 Task: Save favorite listings for ranch-style homes in Boise, Idaho, with a minimum of 3 beds and a three-car garage, and create a shortlist of properties with mountain views.
Action: Mouse moved to (158, 137)
Screenshot: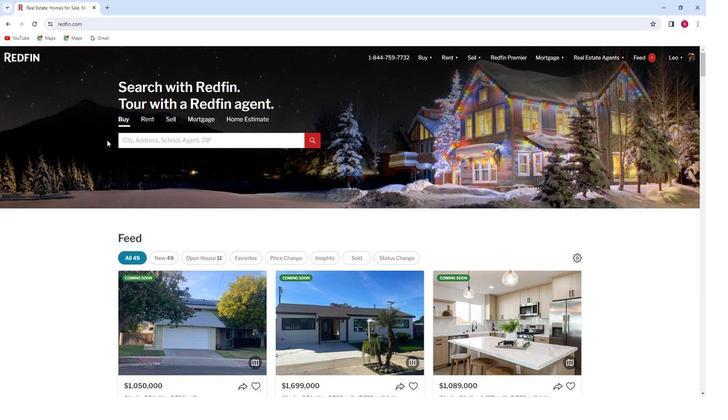 
Action: Mouse pressed left at (158, 137)
Screenshot: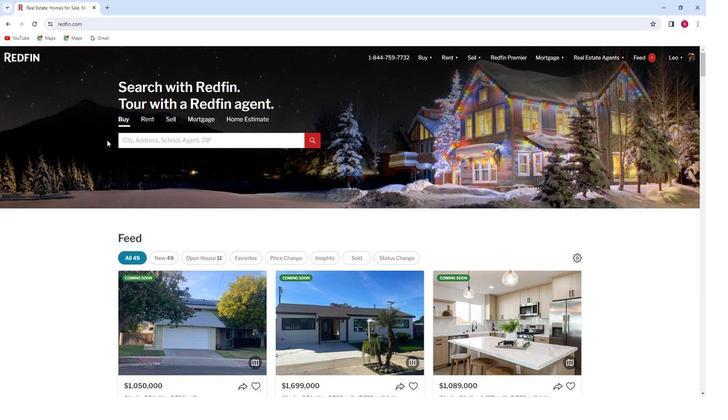 
Action: Key pressed <Key.shift><Key.shift><Key.shift><Key.shift><Key.shift><Key.shift><Key.shift><Key.shift><Key.shift><Key.shift>Boise,<Key.space>
Screenshot: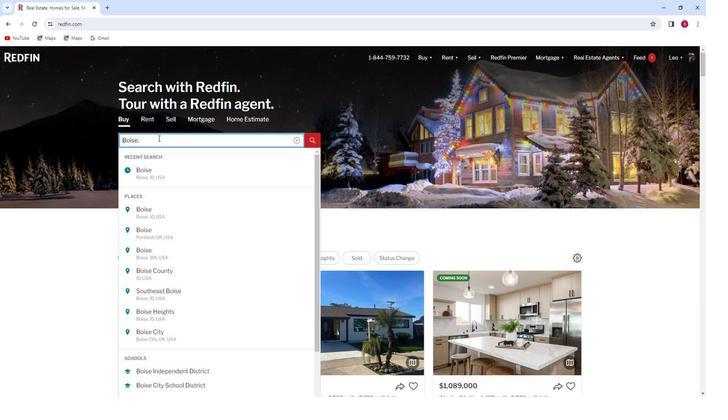 
Action: Mouse moved to (176, 217)
Screenshot: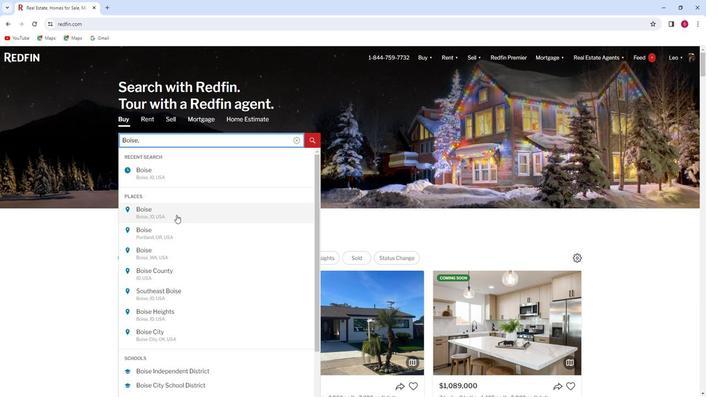 
Action: Mouse pressed left at (176, 217)
Screenshot: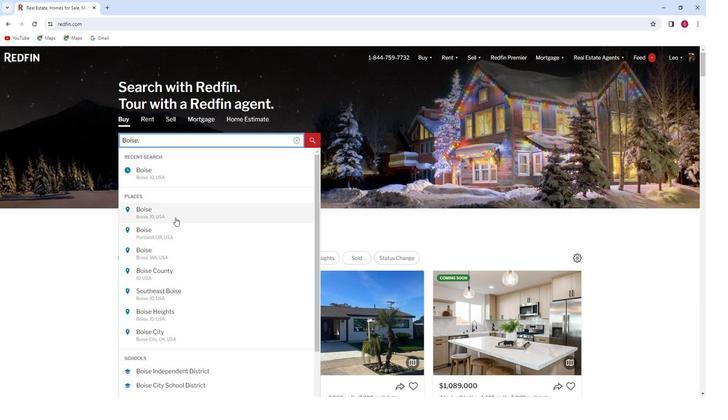 
Action: Mouse moved to (623, 106)
Screenshot: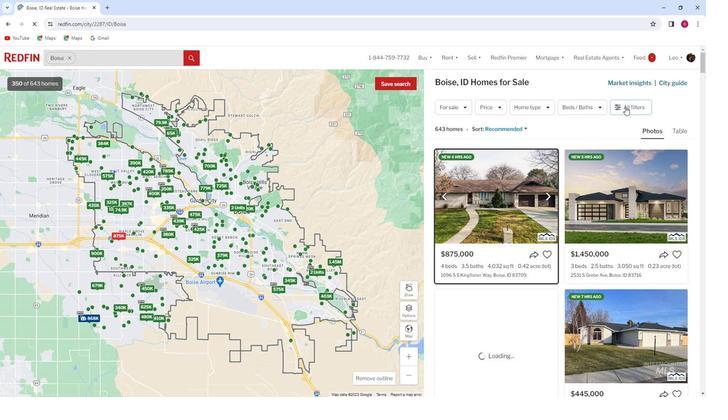 
Action: Mouse pressed left at (623, 106)
Screenshot: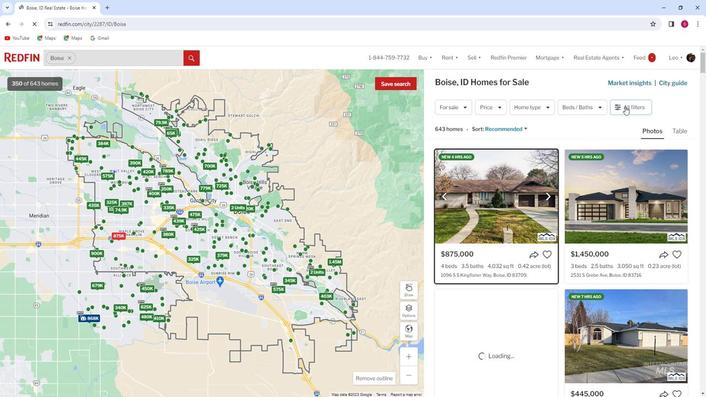 
Action: Mouse moved to (629, 105)
Screenshot: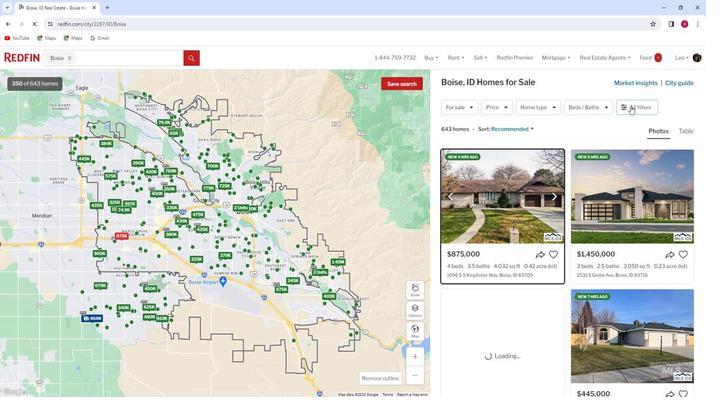 
Action: Mouse pressed left at (629, 105)
Screenshot: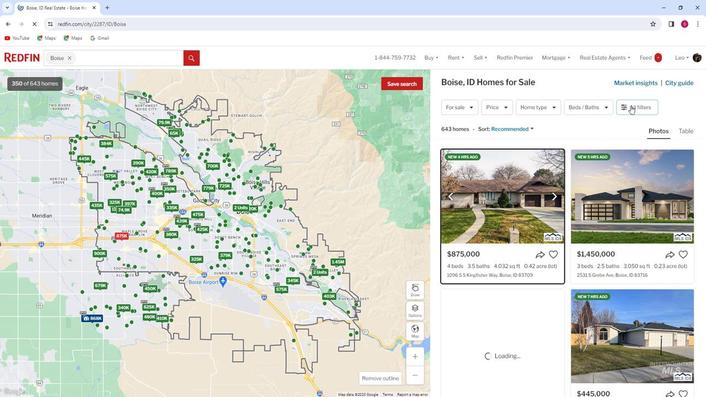 
Action: Mouse pressed left at (629, 105)
Screenshot: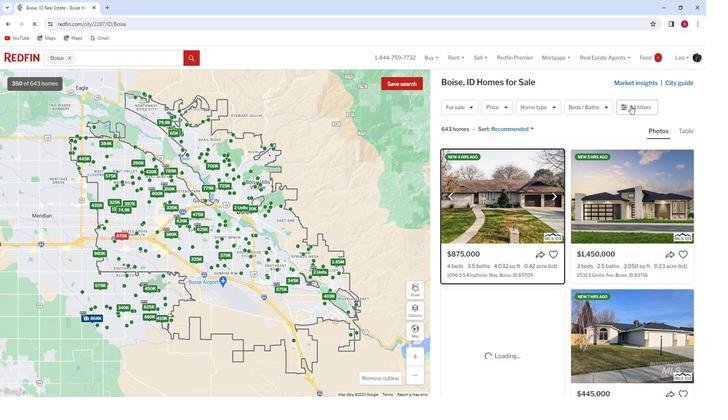 
Action: Mouse moved to (630, 105)
Screenshot: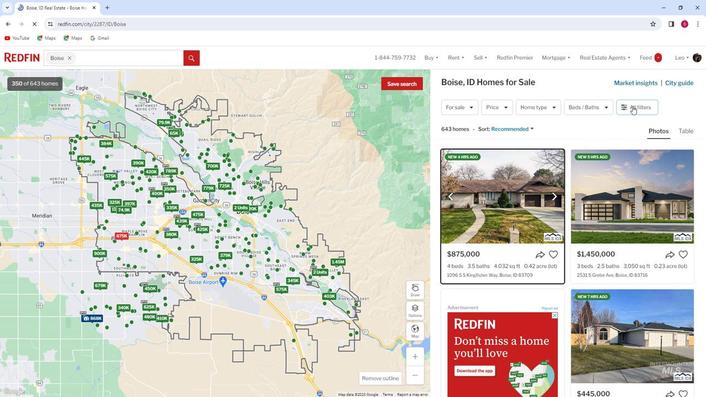 
Action: Mouse pressed left at (630, 105)
Screenshot: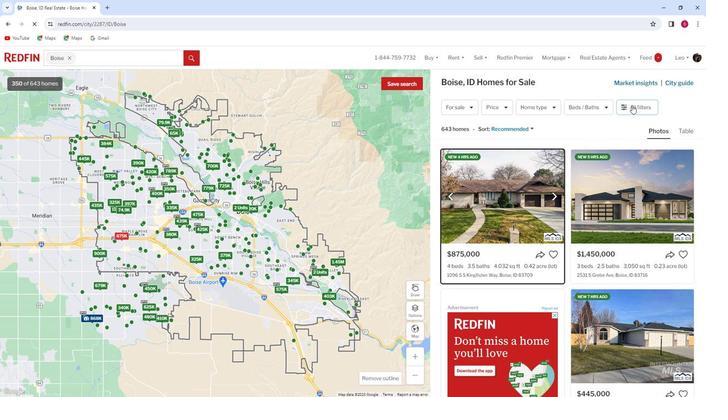 
Action: Mouse moved to (501, 252)
Screenshot: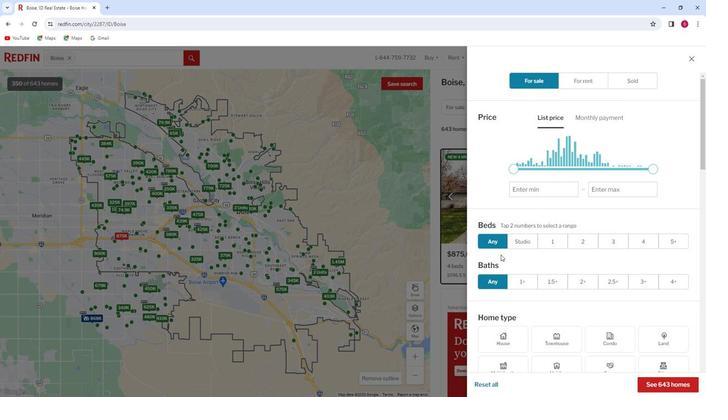 
Action: Mouse scrolled (501, 252) with delta (0, 0)
Screenshot: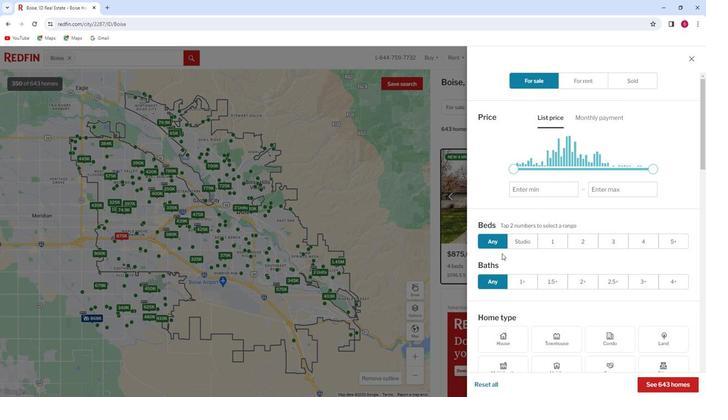 
Action: Mouse scrolled (501, 252) with delta (0, 0)
Screenshot: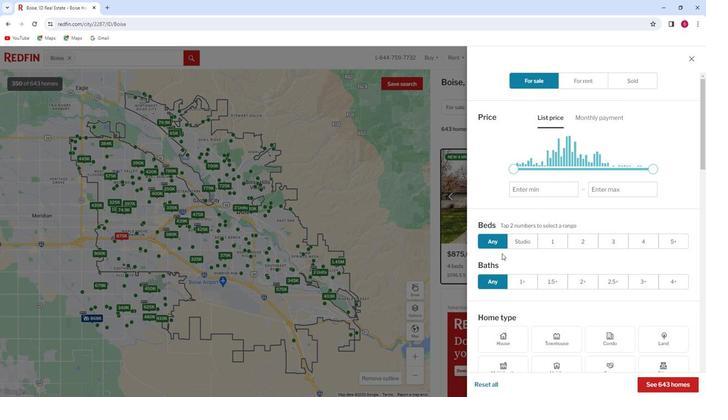 
Action: Mouse moved to (608, 164)
Screenshot: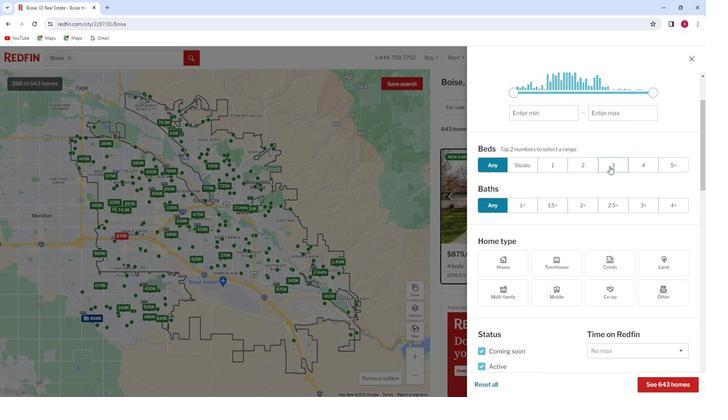 
Action: Mouse pressed left at (608, 164)
Screenshot: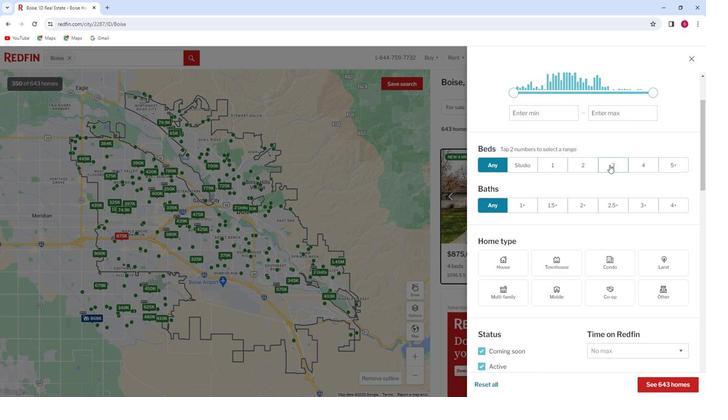 
Action: Mouse moved to (608, 164)
Screenshot: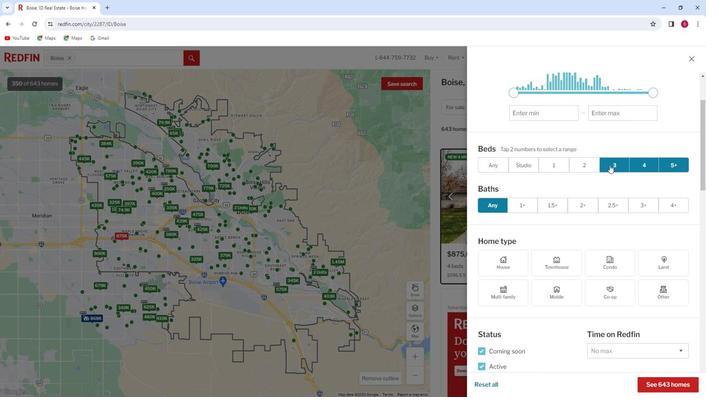 
Action: Mouse pressed left at (608, 164)
Screenshot: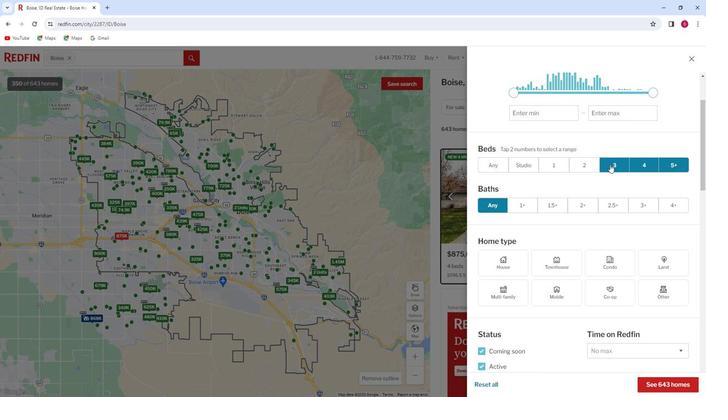
Action: Mouse moved to (569, 204)
Screenshot: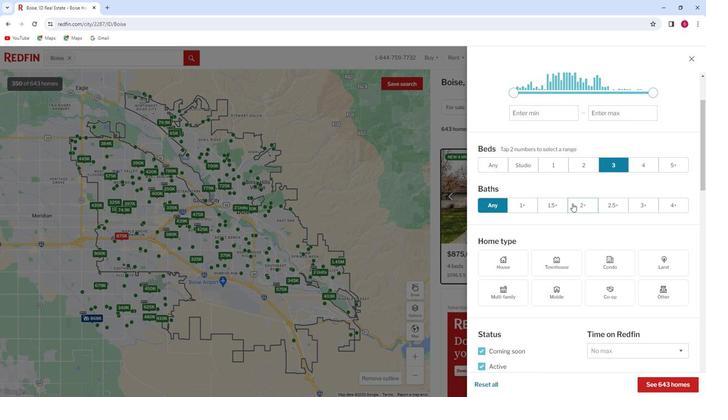 
Action: Mouse scrolled (569, 204) with delta (0, 0)
Screenshot: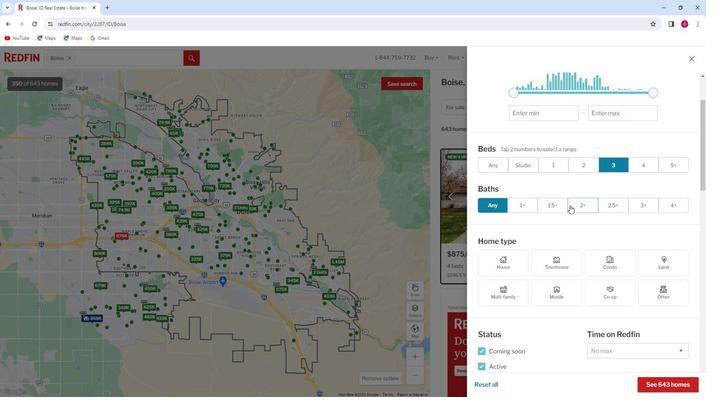 
Action: Mouse scrolled (569, 204) with delta (0, 0)
Screenshot: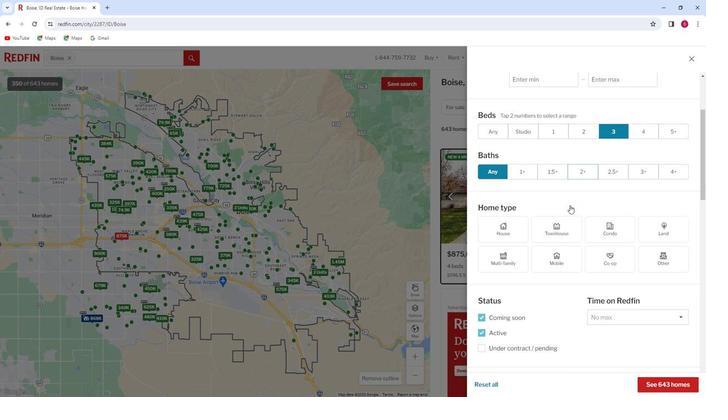 
Action: Mouse moved to (568, 204)
Screenshot: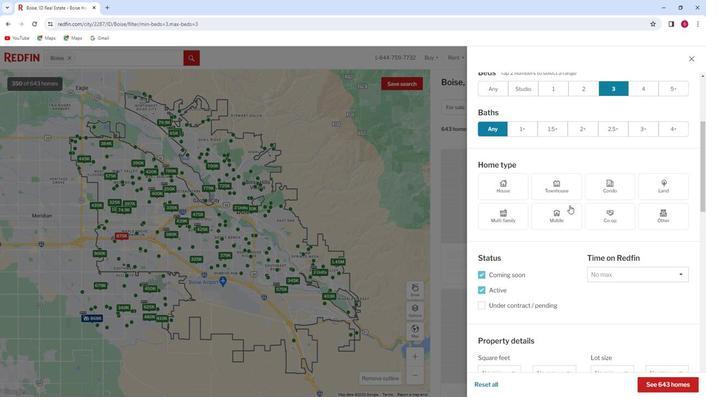 
Action: Mouse scrolled (568, 204) with delta (0, 0)
Screenshot: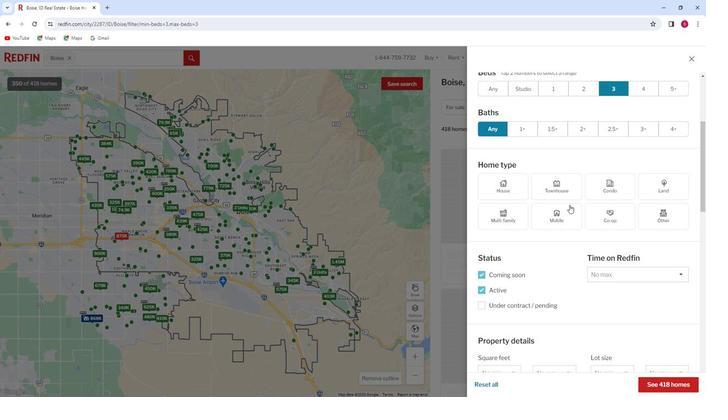 
Action: Mouse moved to (568, 204)
Screenshot: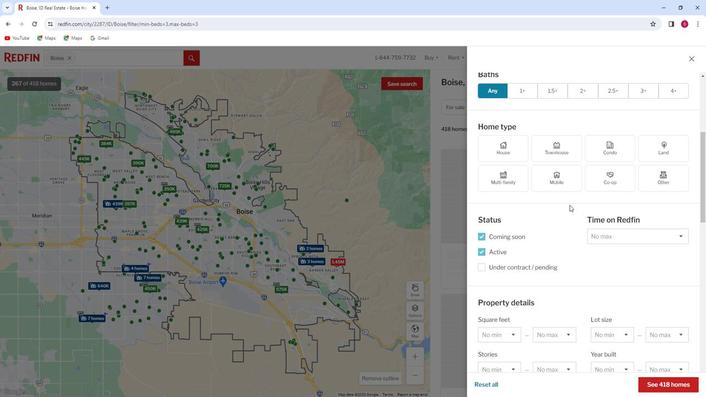 
Action: Mouse scrolled (568, 203) with delta (0, 0)
Screenshot: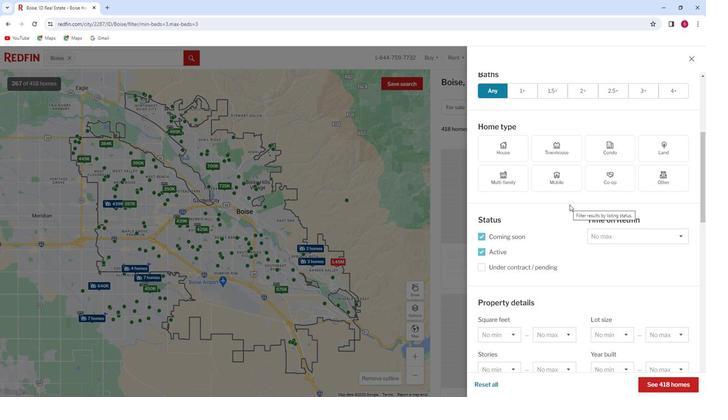 
Action: Mouse scrolled (568, 203) with delta (0, 0)
Screenshot: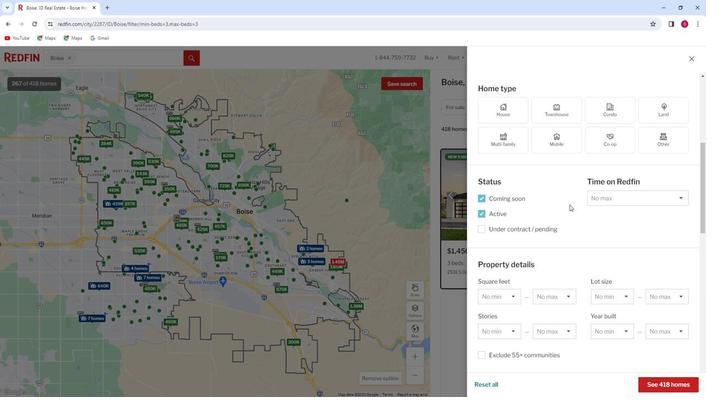 
Action: Mouse scrolled (568, 203) with delta (0, 0)
Screenshot: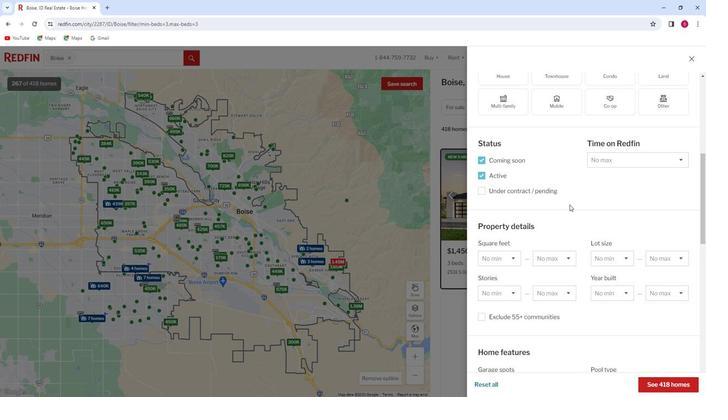 
Action: Mouse scrolled (568, 203) with delta (0, 0)
Screenshot: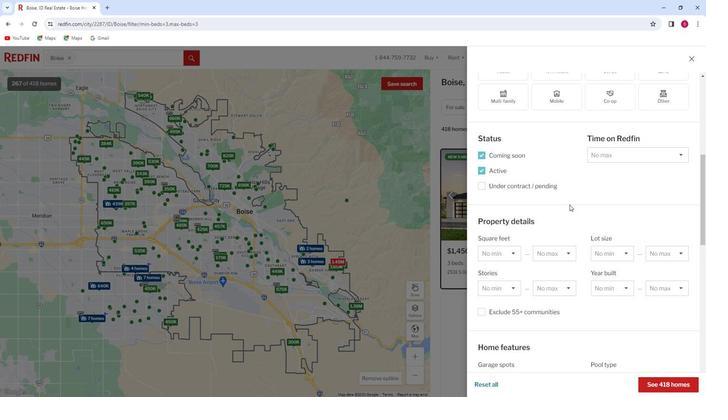 
Action: Mouse moved to (569, 203)
Screenshot: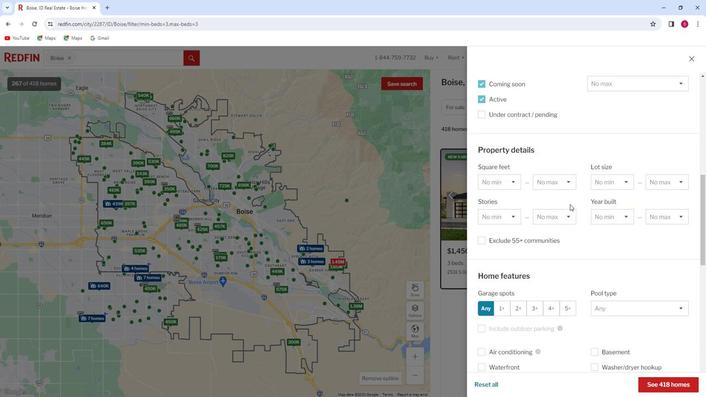 
Action: Mouse scrolled (569, 203) with delta (0, 0)
Screenshot: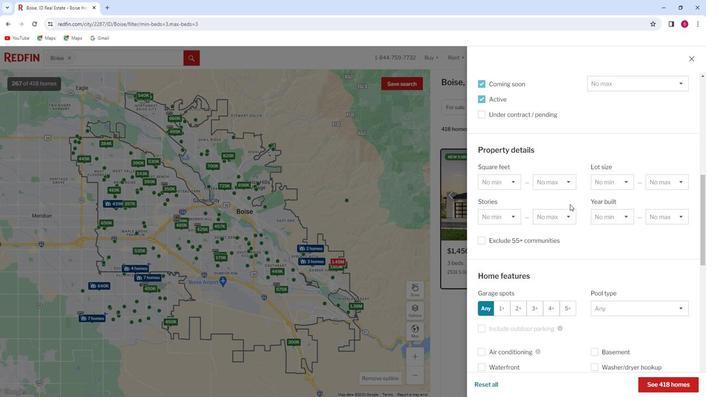 
Action: Mouse moved to (532, 270)
Screenshot: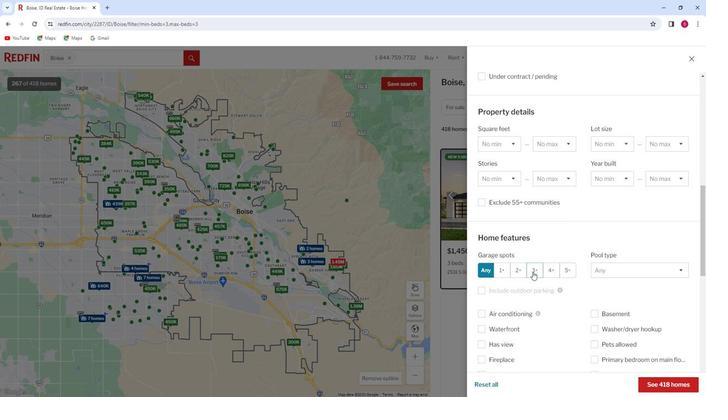 
Action: Mouse pressed left at (532, 270)
Screenshot: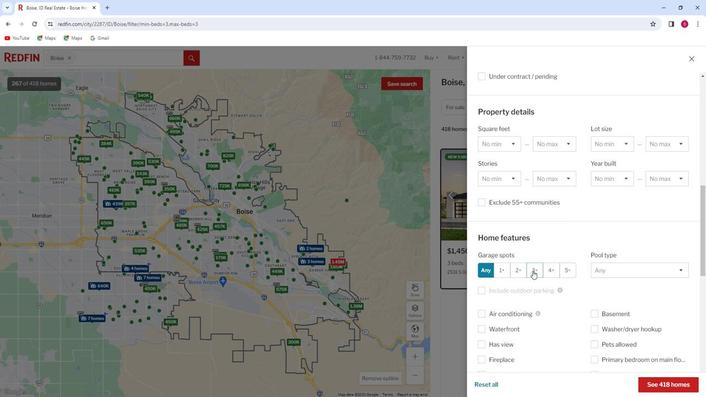 
Action: Mouse moved to (523, 265)
Screenshot: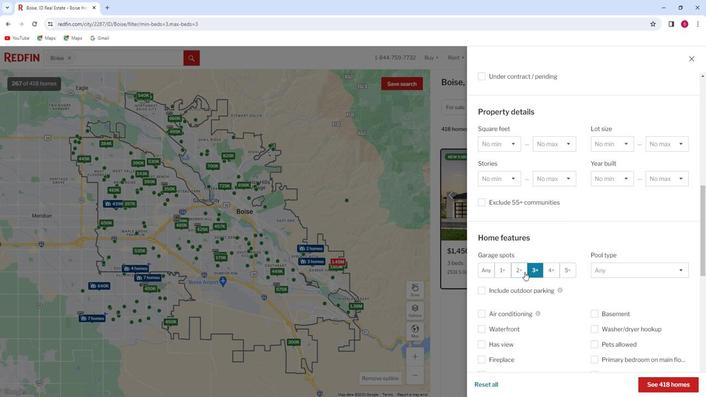 
Action: Mouse scrolled (523, 265) with delta (0, 0)
Screenshot: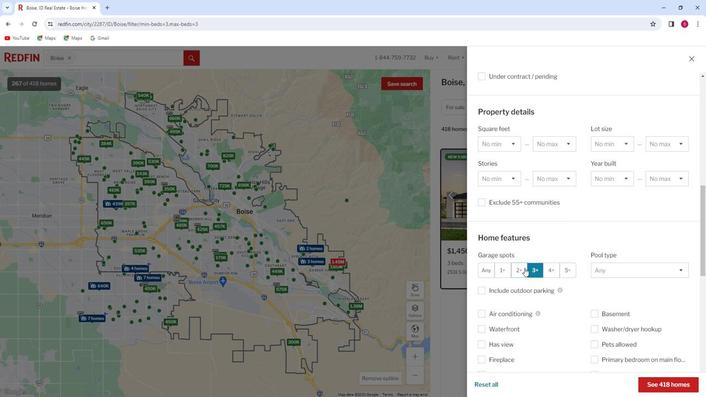 
Action: Mouse scrolled (523, 265) with delta (0, 0)
Screenshot: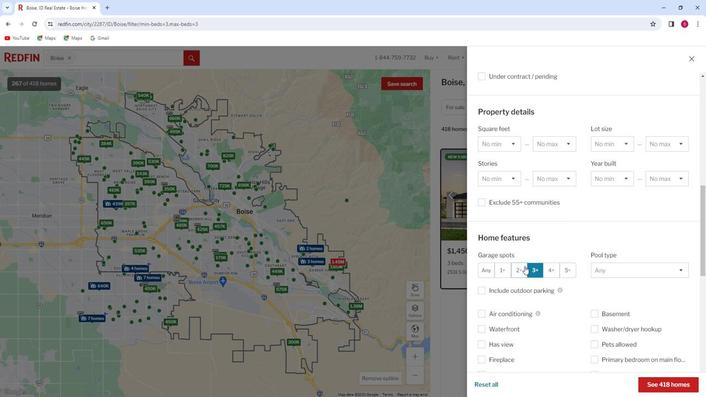 
Action: Mouse moved to (523, 262)
Screenshot: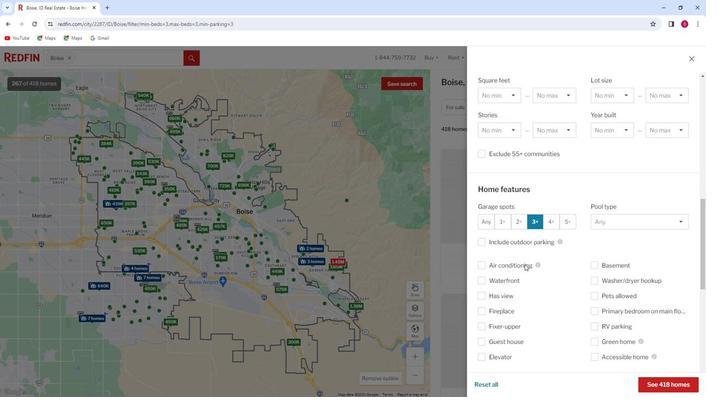 
Action: Mouse scrolled (523, 262) with delta (0, 0)
Screenshot: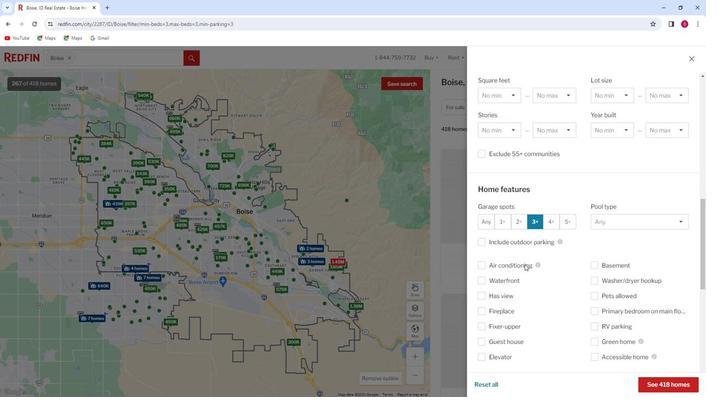 
Action: Mouse moved to (523, 257)
Screenshot: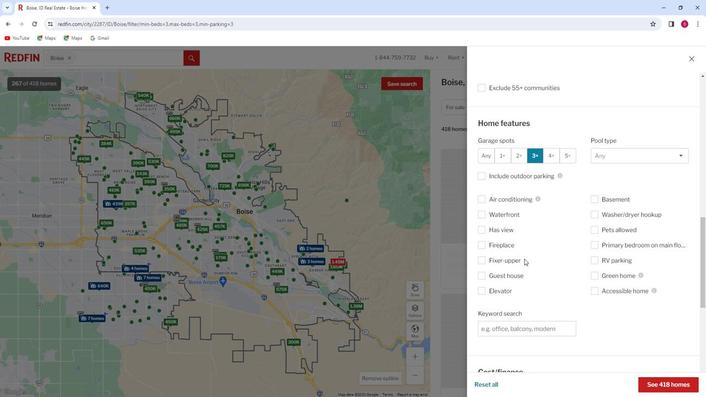 
Action: Mouse scrolled (523, 257) with delta (0, 0)
Screenshot: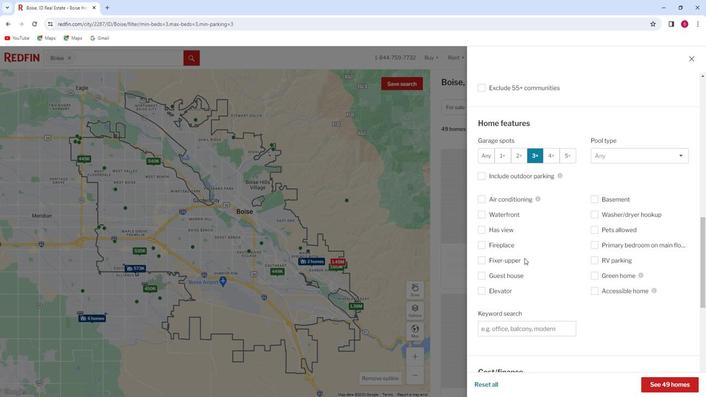 
Action: Mouse moved to (524, 256)
Screenshot: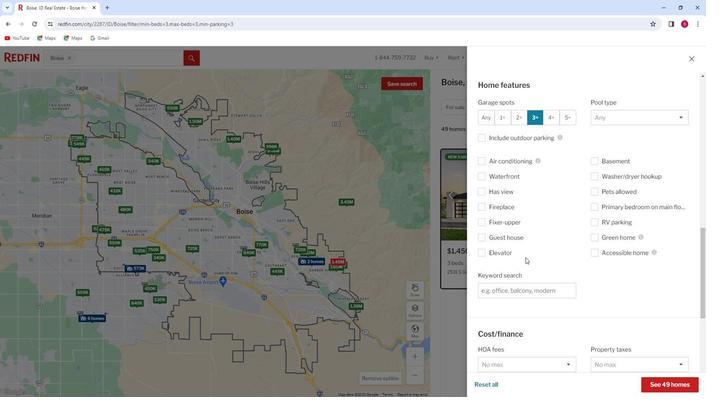 
Action: Mouse scrolled (524, 256) with delta (0, 0)
Screenshot: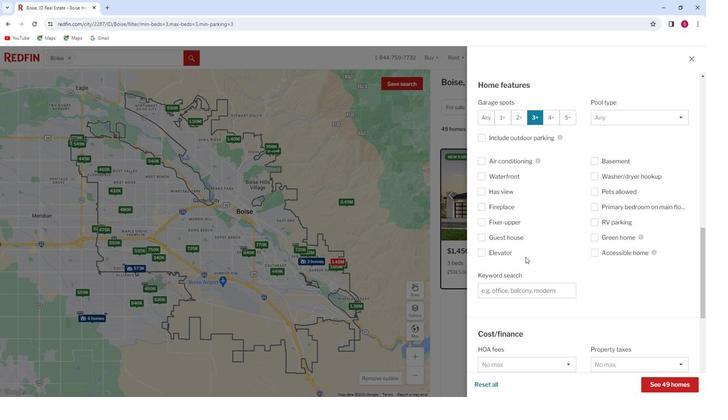 
Action: Mouse scrolled (524, 256) with delta (0, 0)
Screenshot: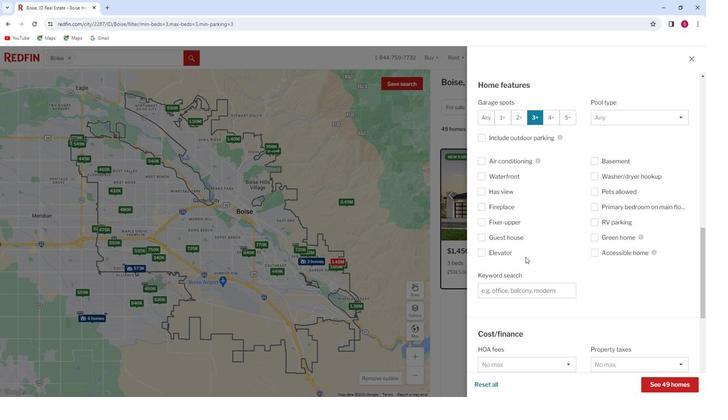
Action: Mouse moved to (500, 214)
Screenshot: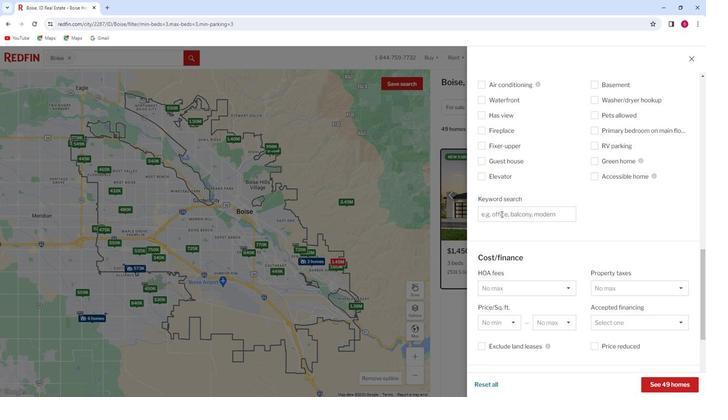 
Action: Mouse pressed left at (500, 214)
Screenshot: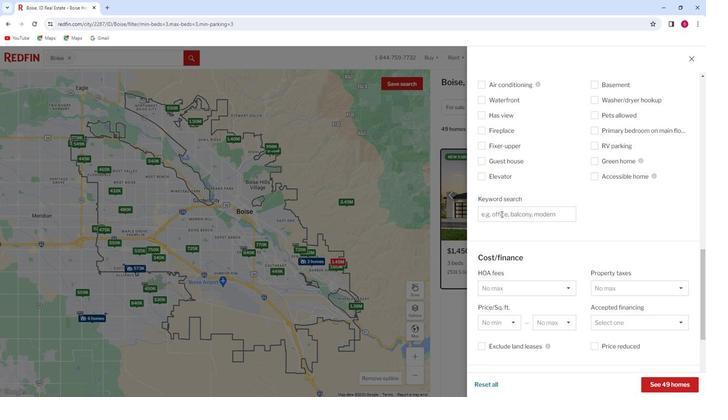
Action: Key pressed ranch-style<Key.space>homes<Key.space>anf<Key.backspace>d<Key.space>moutain<Key.space><Key.left><Key.left><Key.left><Key.left><Key.left>n<Key.right><Key.right><Key.right><Key.right><Key.space>view
Screenshot: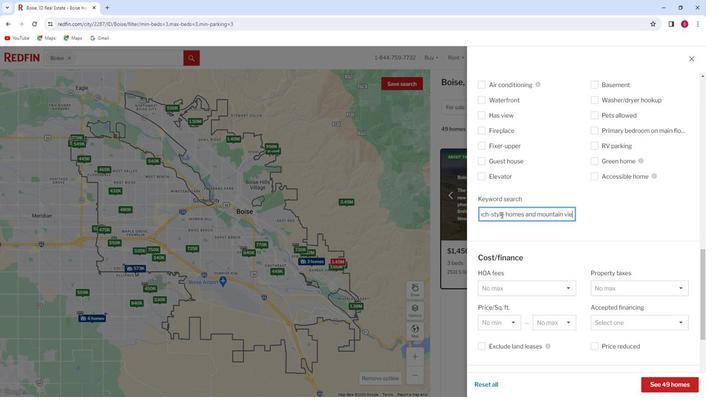
Action: Mouse moved to (570, 230)
Screenshot: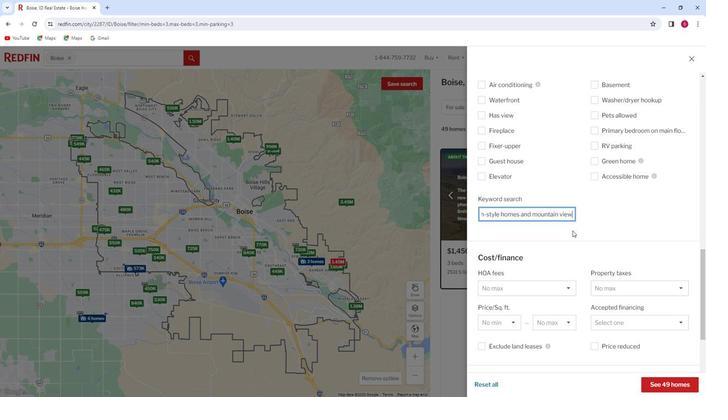 
Action: Mouse scrolled (570, 230) with delta (0, 0)
Screenshot: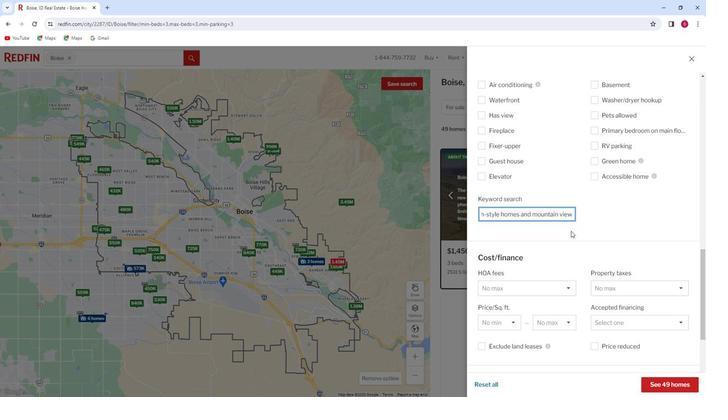 
Action: Mouse moved to (569, 230)
Screenshot: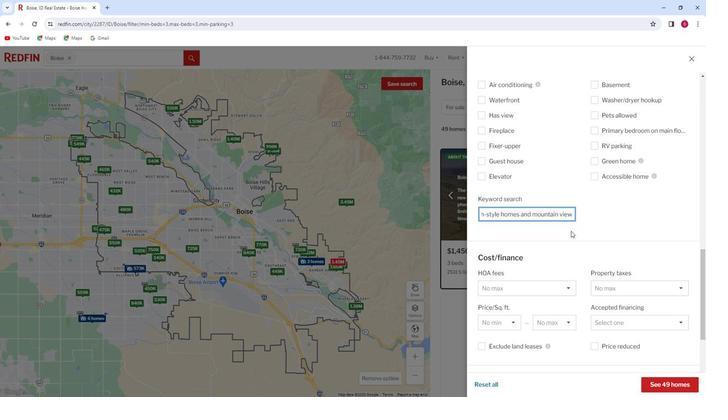 
Action: Mouse scrolled (569, 230) with delta (0, 0)
Screenshot: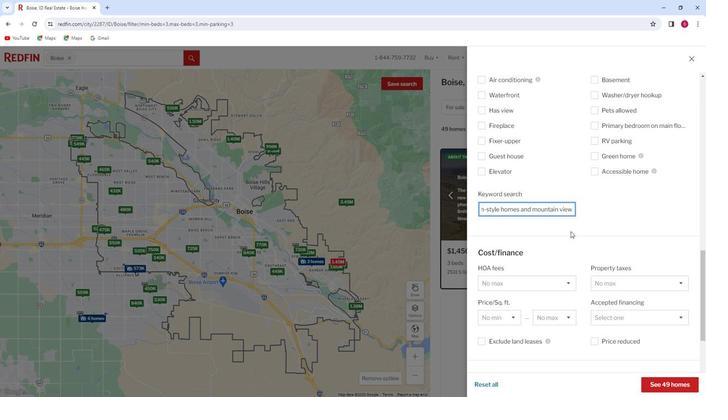
Action: Mouse scrolled (569, 230) with delta (0, 0)
Screenshot: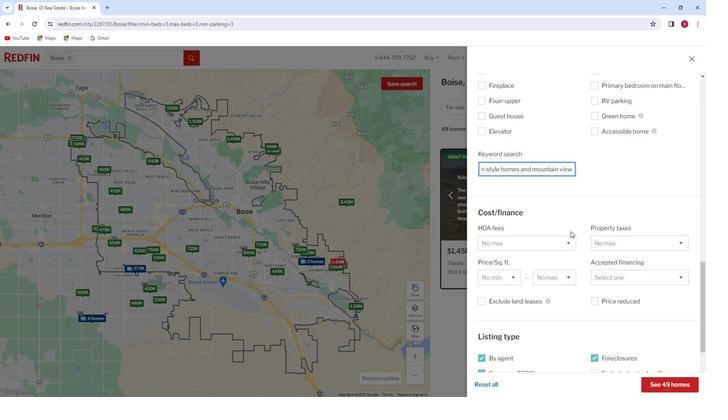 
Action: Mouse moved to (571, 230)
Screenshot: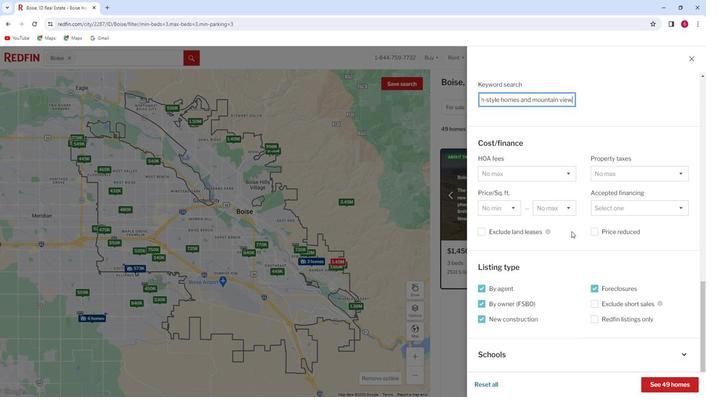 
Action: Mouse scrolled (571, 230) with delta (0, 0)
Screenshot: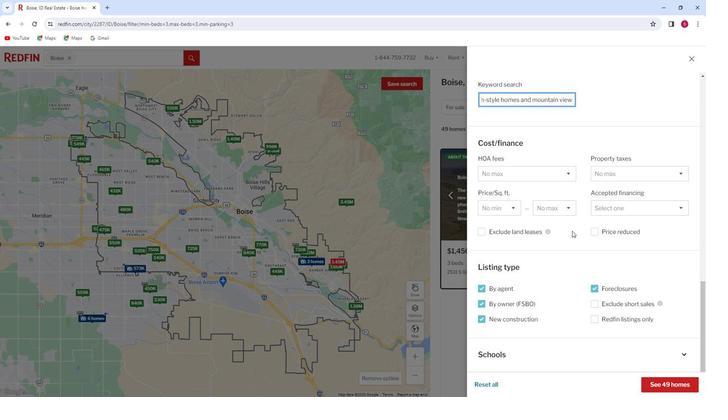 
Action: Mouse scrolled (571, 230) with delta (0, 0)
Screenshot: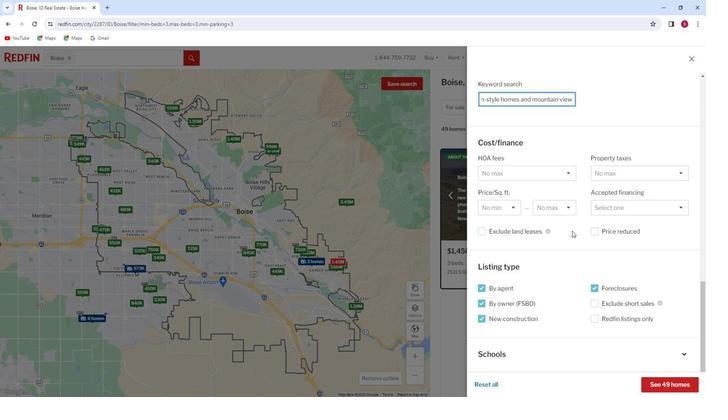 
Action: Mouse moved to (571, 230)
Screenshot: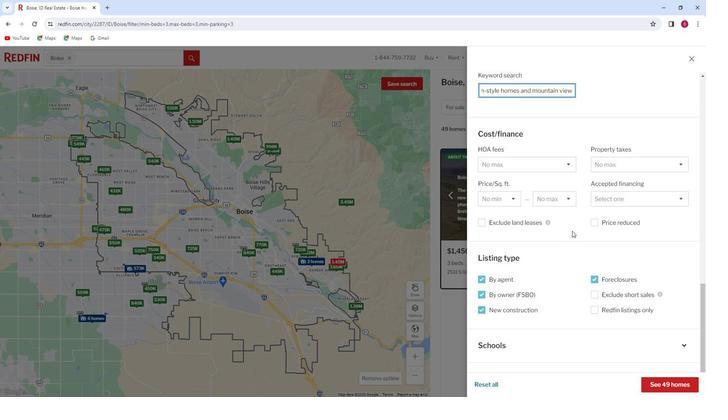 
Action: Mouse scrolled (571, 230) with delta (0, 0)
Screenshot: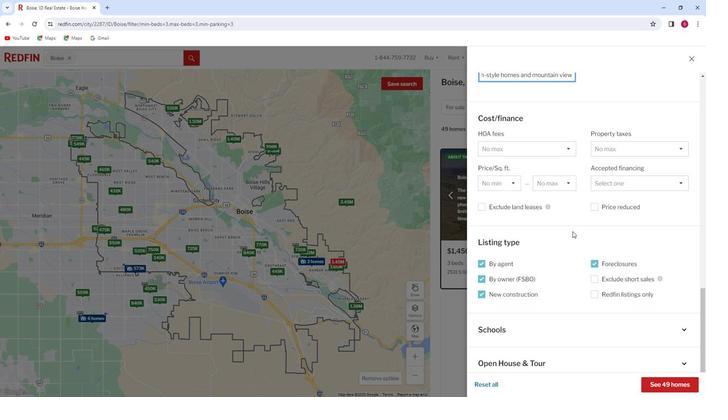 
Action: Mouse scrolled (571, 230) with delta (0, 0)
Screenshot: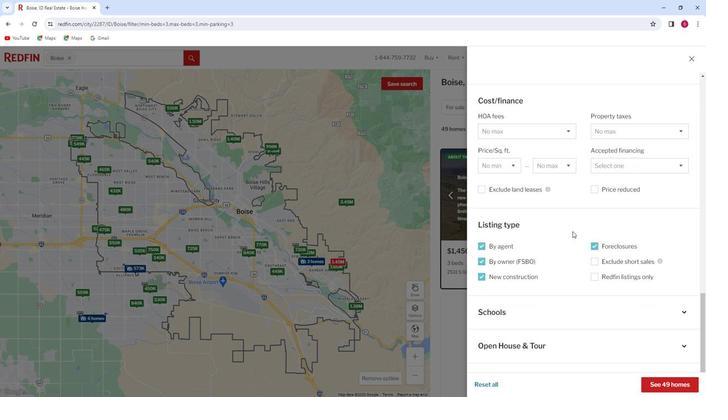 
Action: Mouse moved to (571, 230)
Screenshot: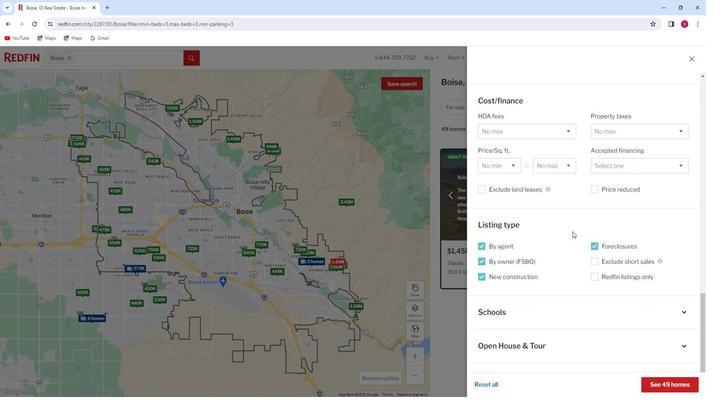 
Action: Mouse scrolled (571, 230) with delta (0, 0)
Screenshot: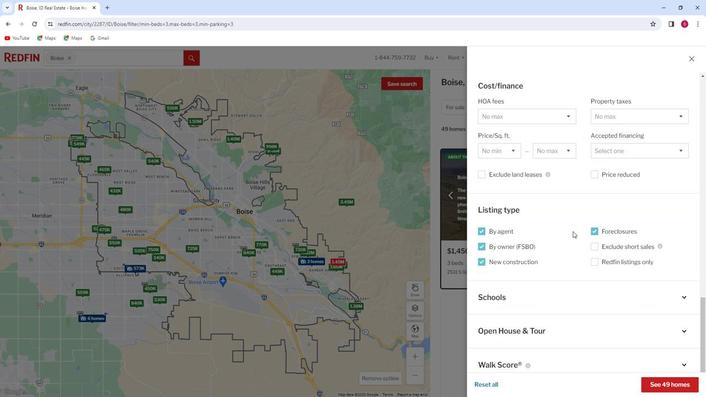 
Action: Mouse moved to (675, 382)
Screenshot: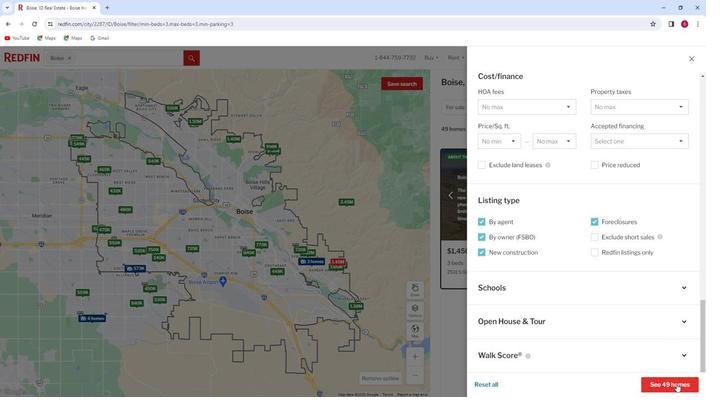 
Action: Mouse pressed left at (675, 382)
Screenshot: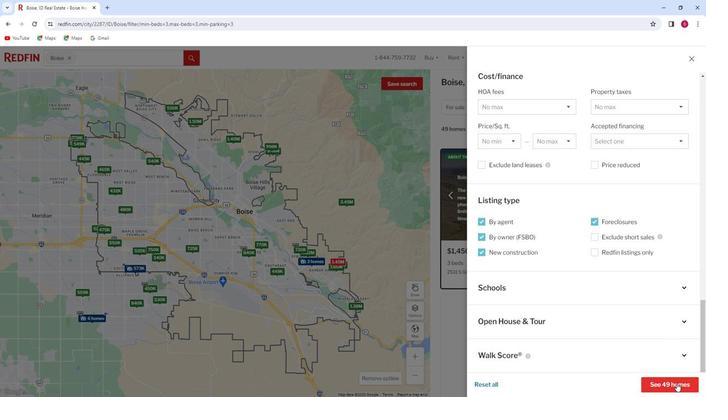 
Action: Mouse moved to (500, 239)
Screenshot: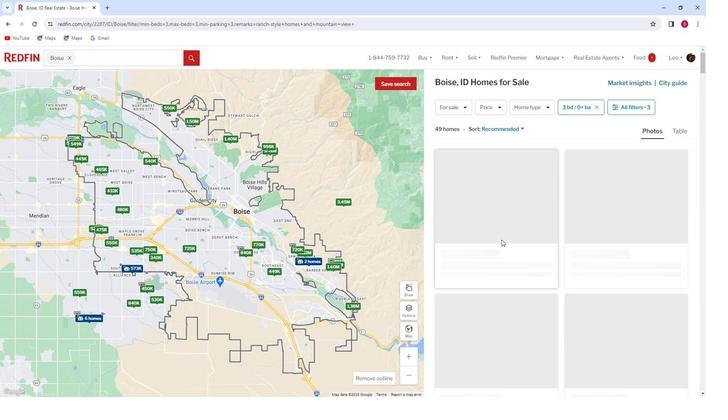 
